 Task: Add a condition where "Type Is Task" in new tickets in your groups.
Action: Mouse moved to (161, 543)
Screenshot: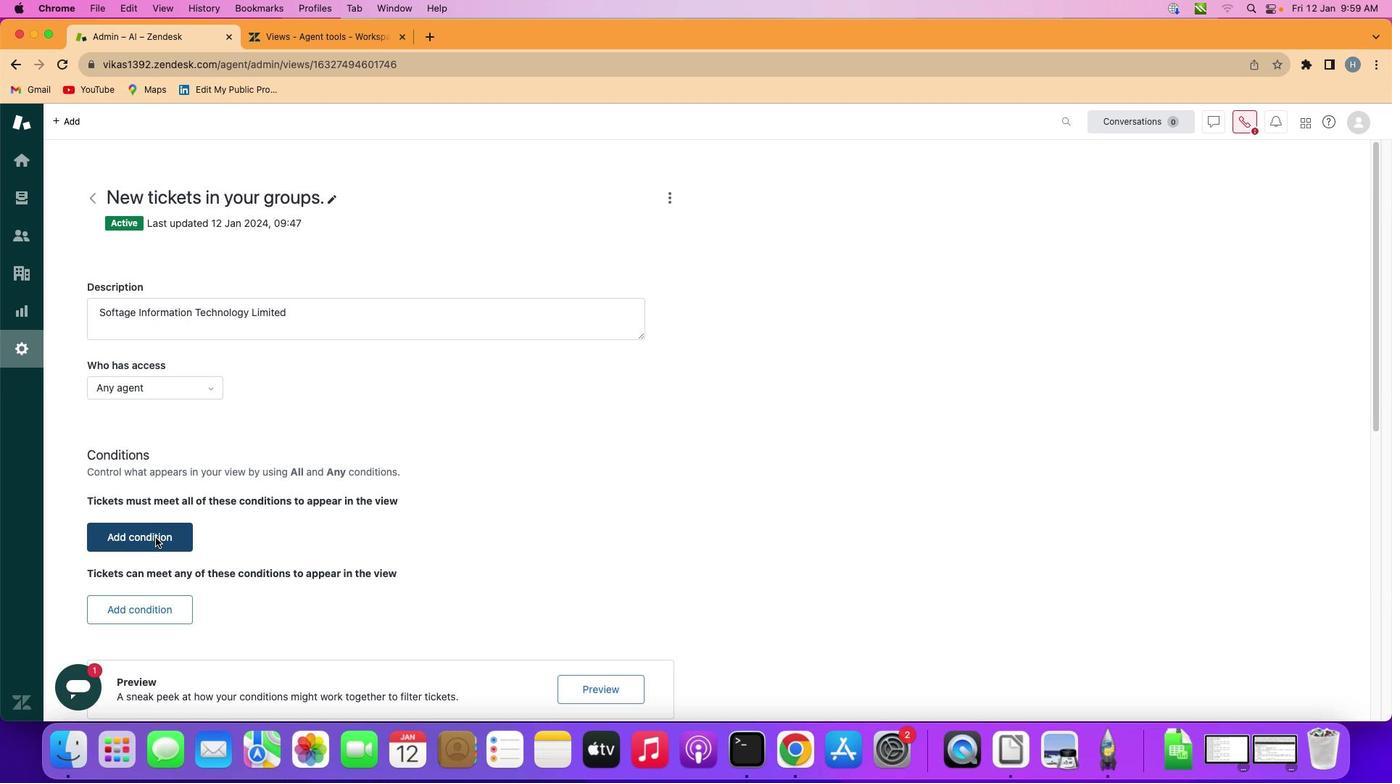 
Action: Mouse pressed left at (161, 543)
Screenshot: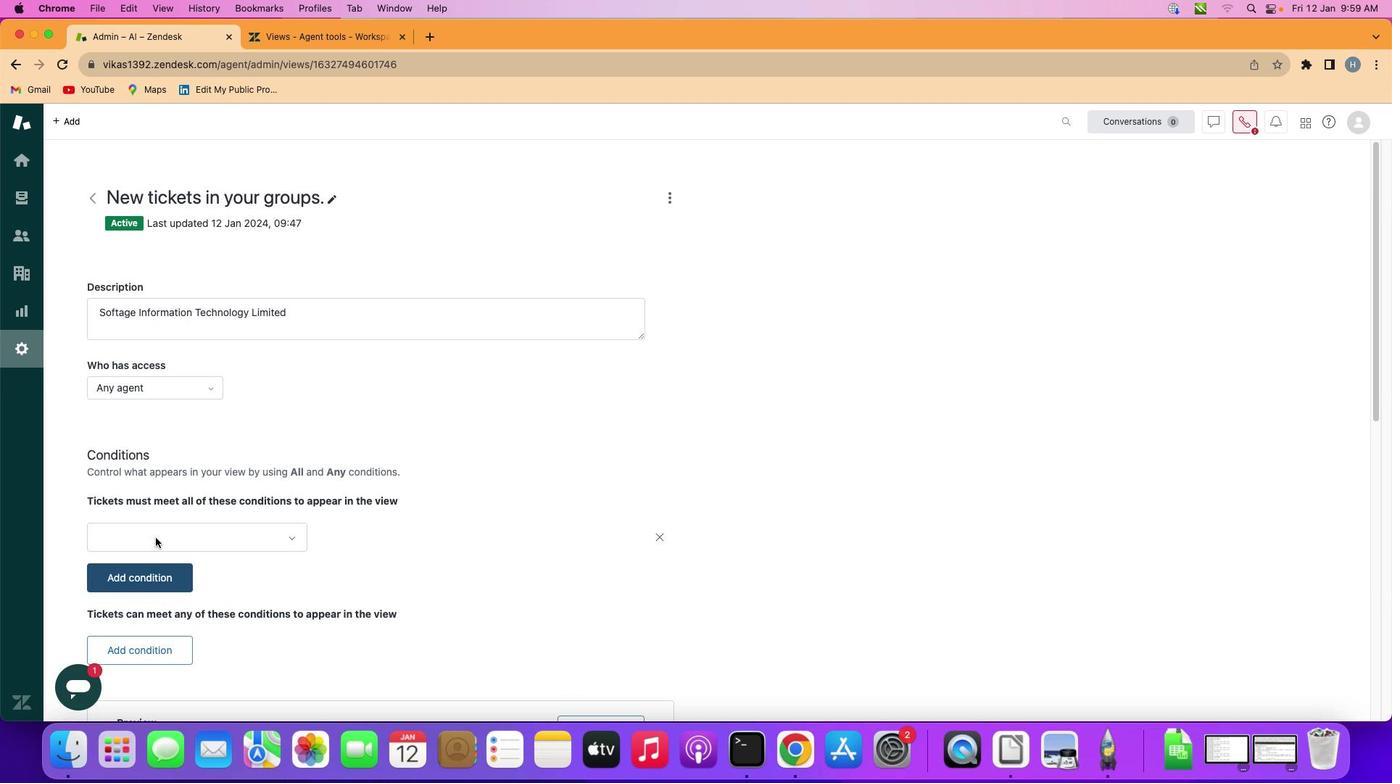 
Action: Mouse moved to (285, 545)
Screenshot: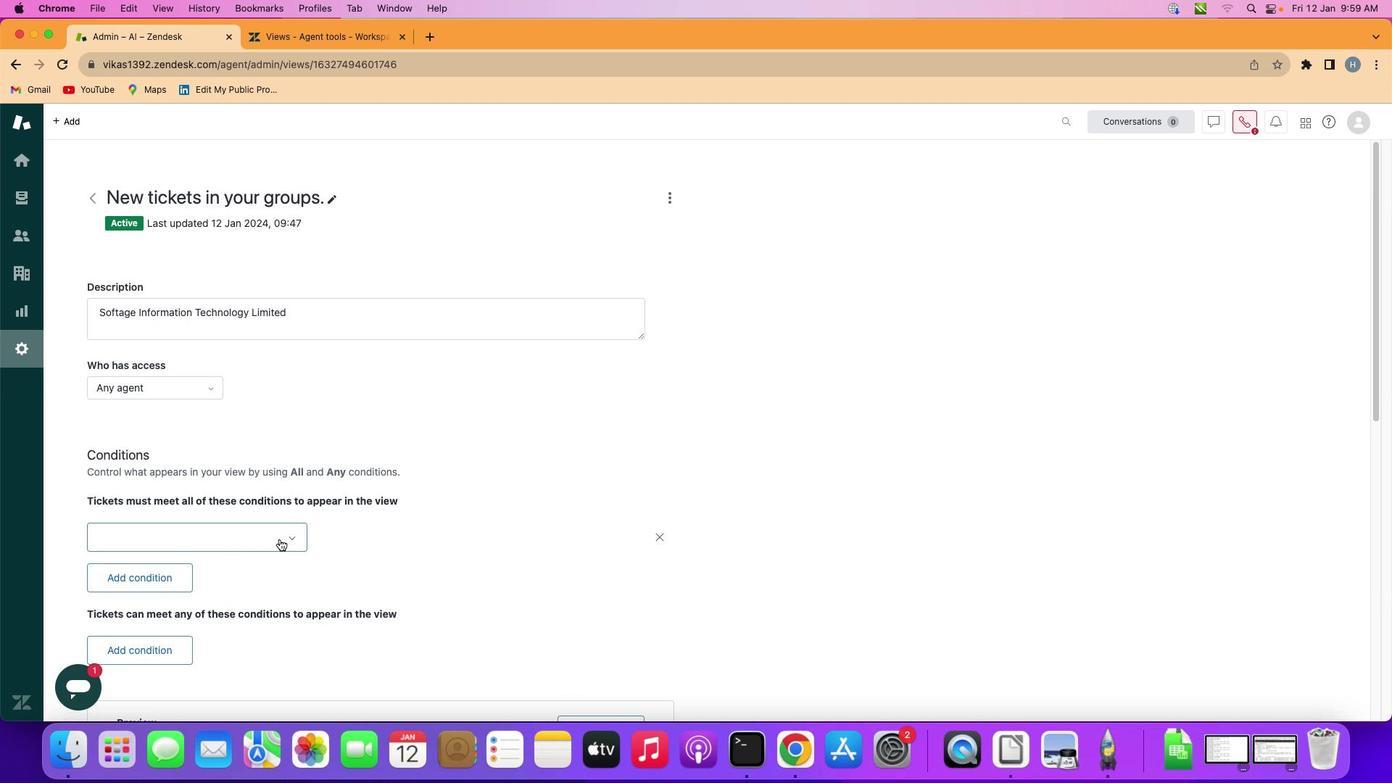 
Action: Mouse pressed left at (285, 545)
Screenshot: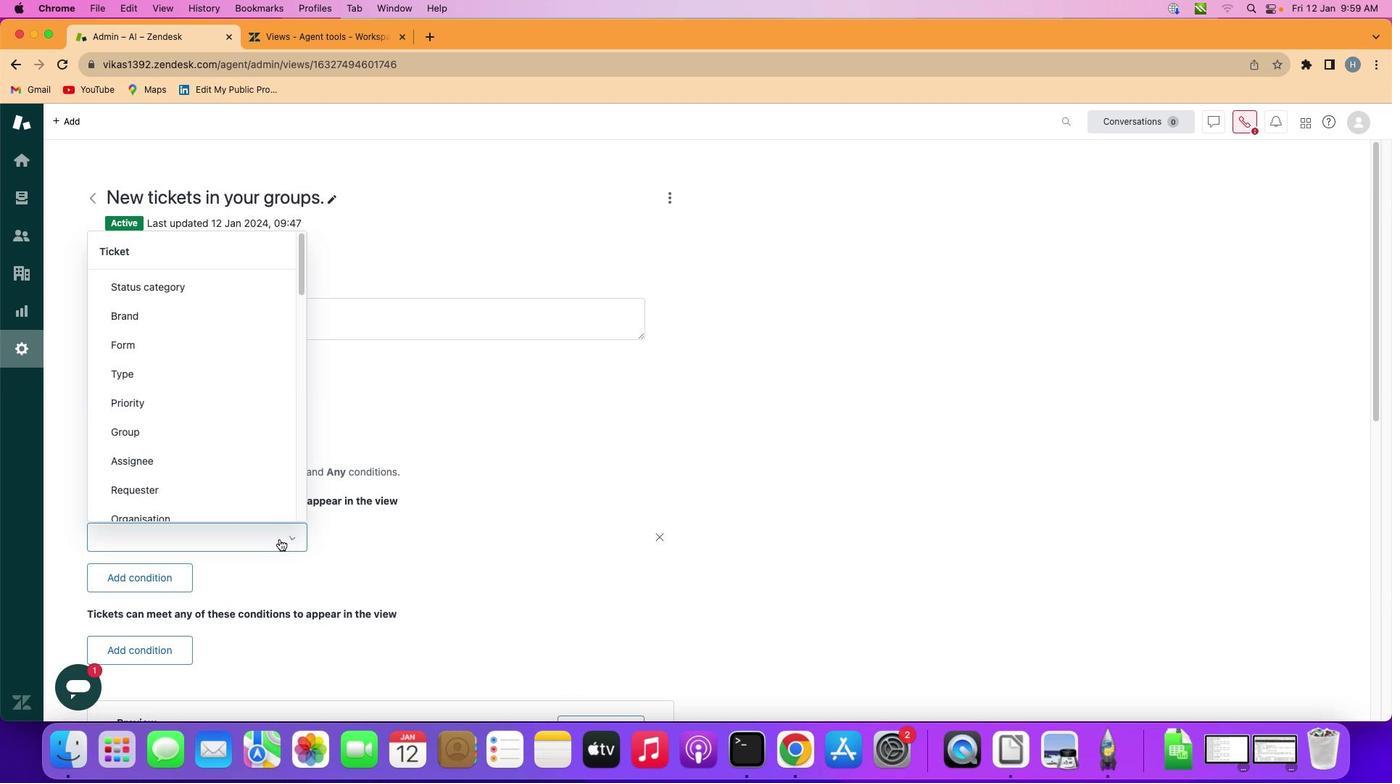 
Action: Mouse moved to (266, 382)
Screenshot: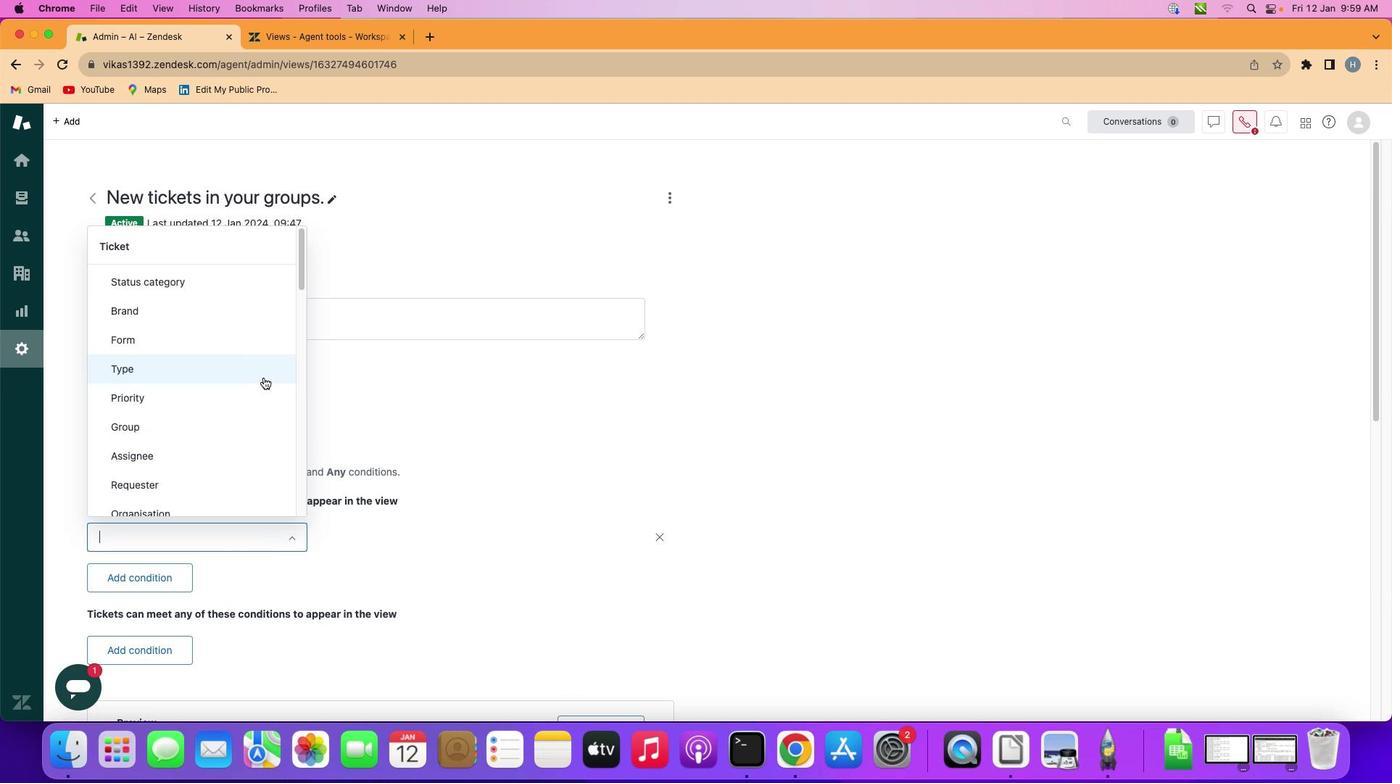 
Action: Mouse pressed left at (266, 382)
Screenshot: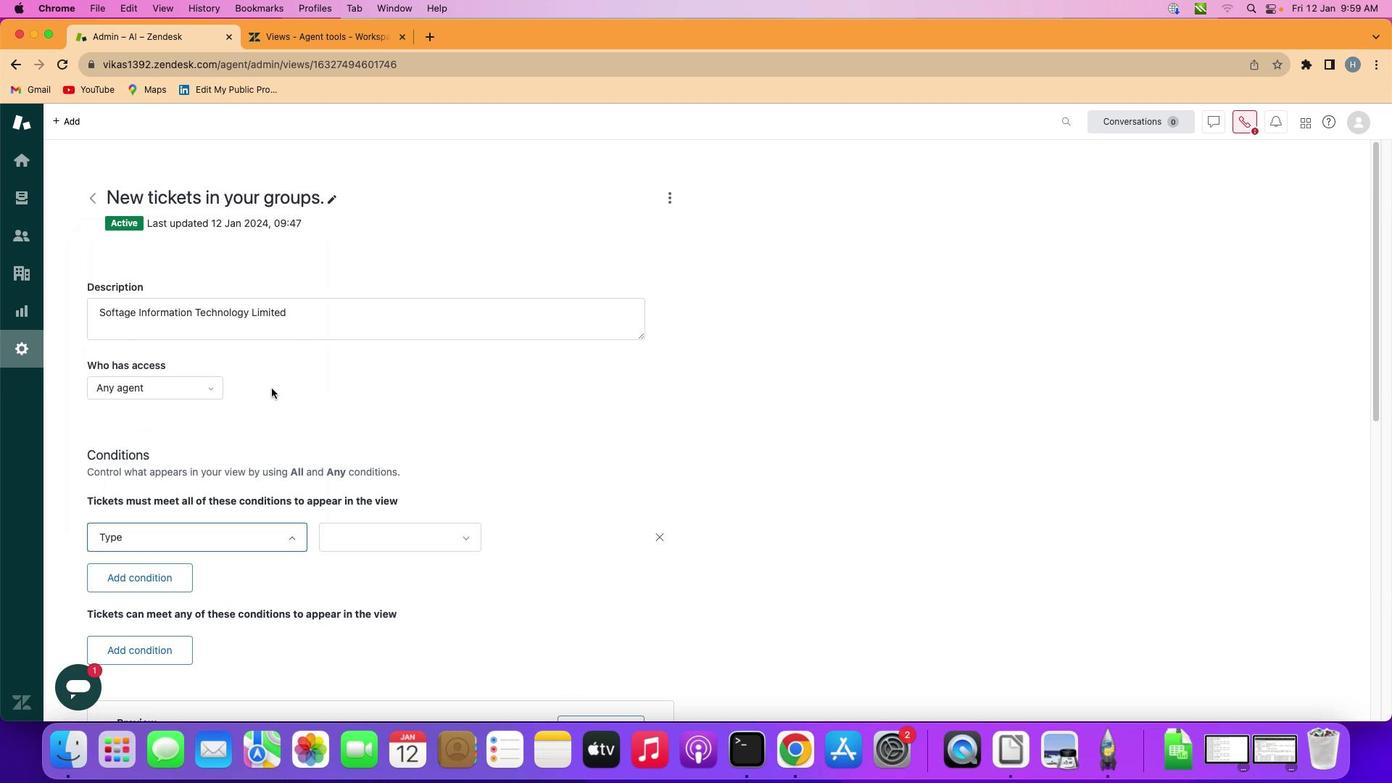 
Action: Mouse moved to (461, 542)
Screenshot: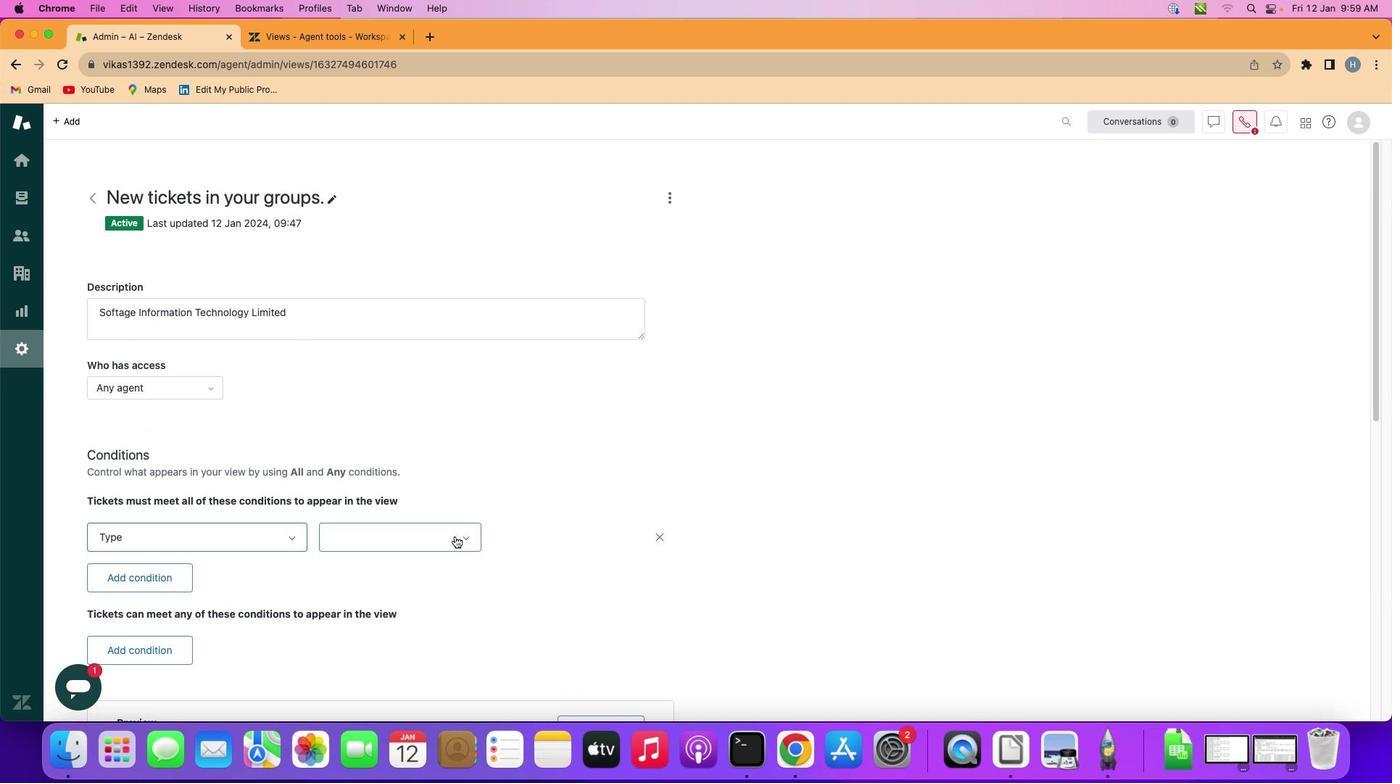 
Action: Mouse pressed left at (461, 542)
Screenshot: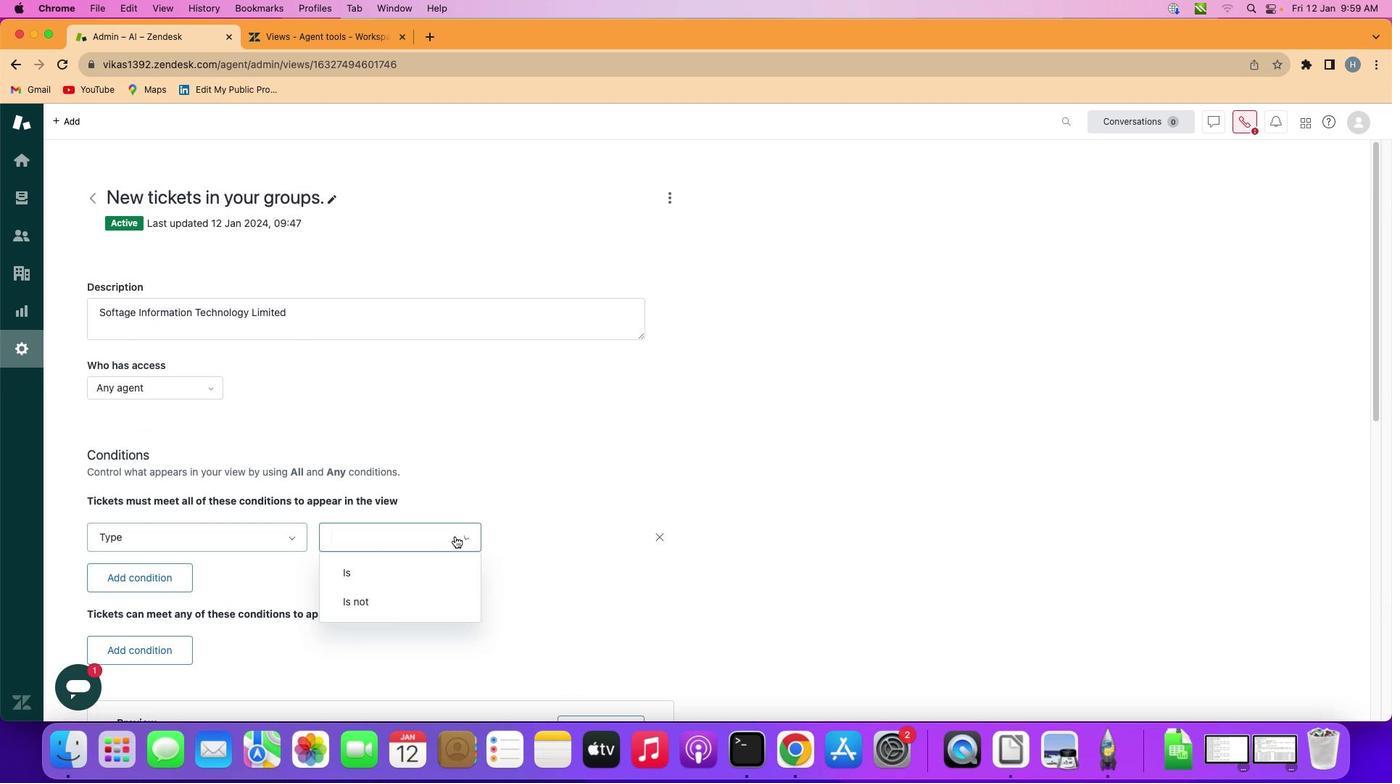
Action: Mouse moved to (451, 575)
Screenshot: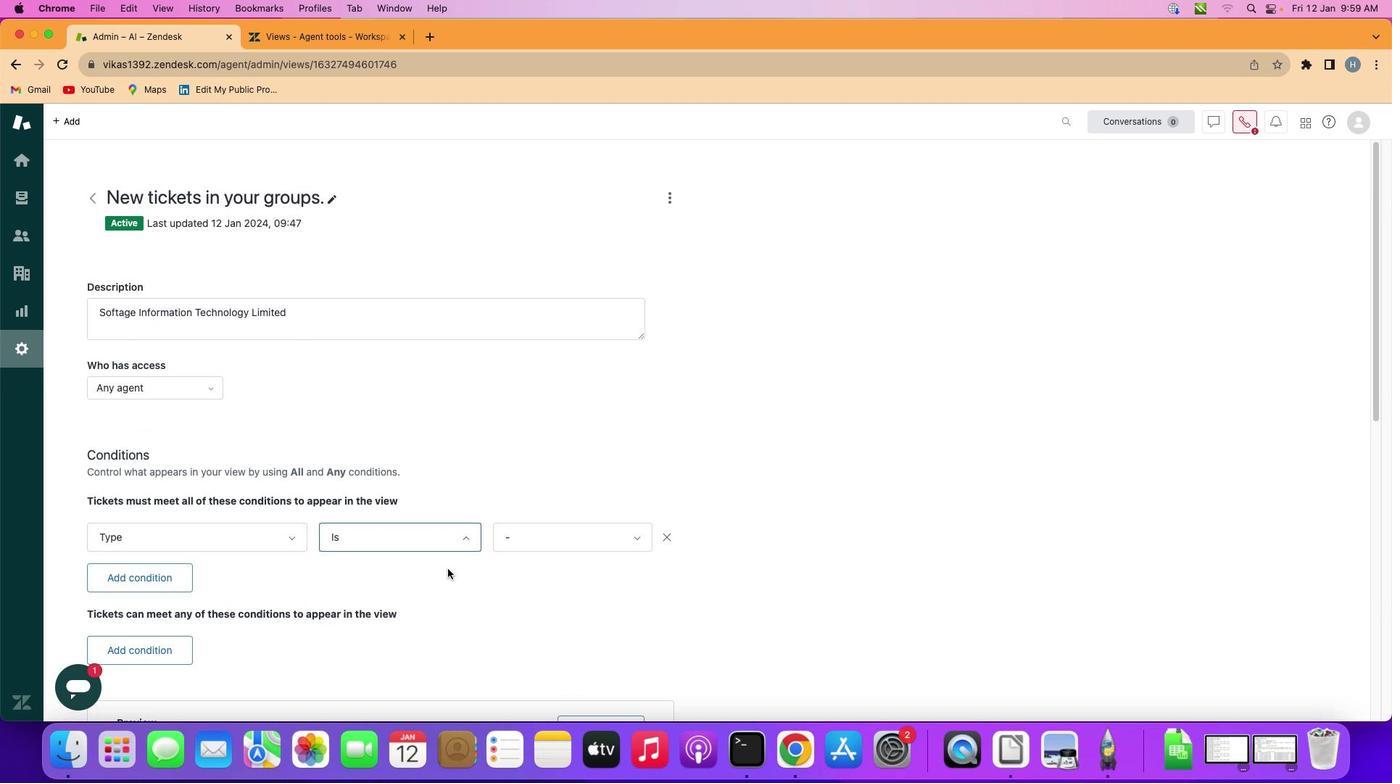 
Action: Mouse pressed left at (451, 575)
Screenshot: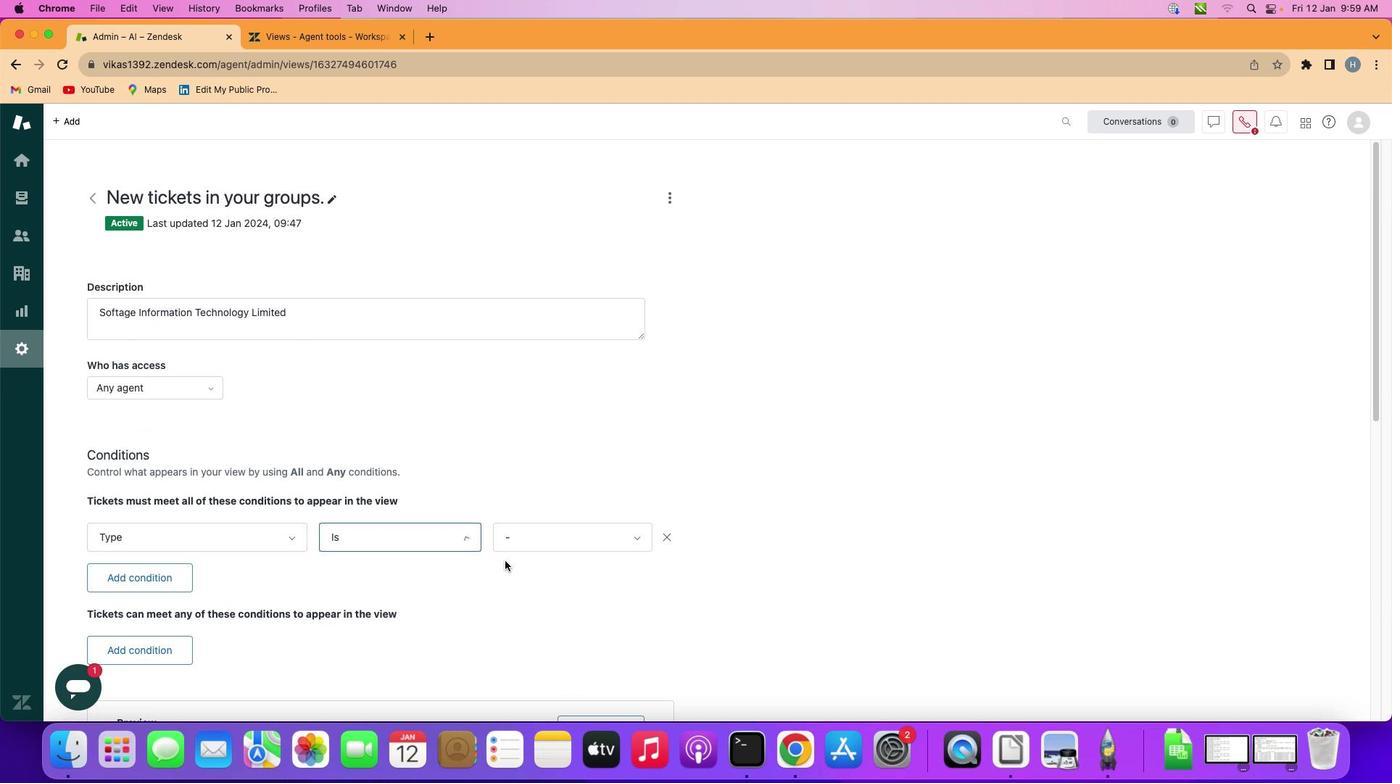 
Action: Mouse moved to (633, 541)
Screenshot: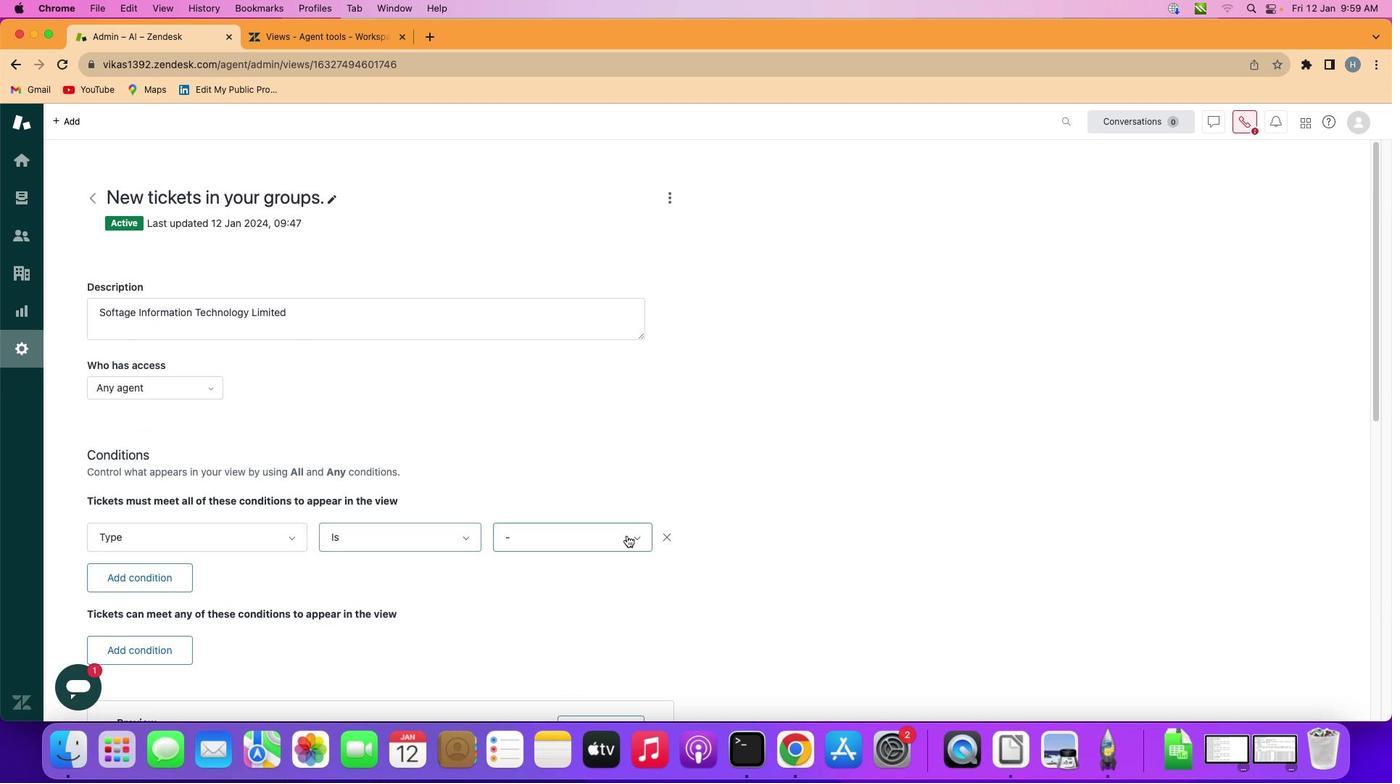 
Action: Mouse pressed left at (633, 541)
Screenshot: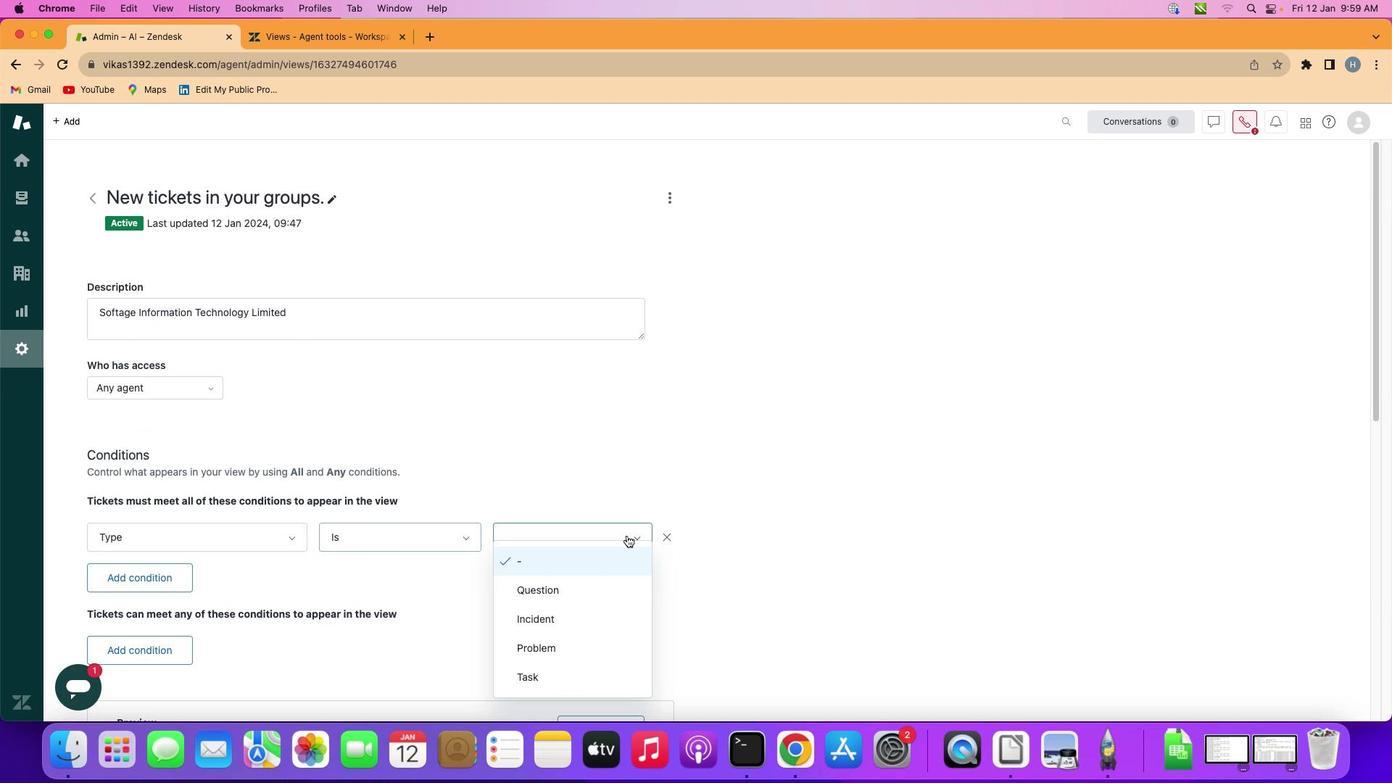 
Action: Mouse moved to (597, 695)
Screenshot: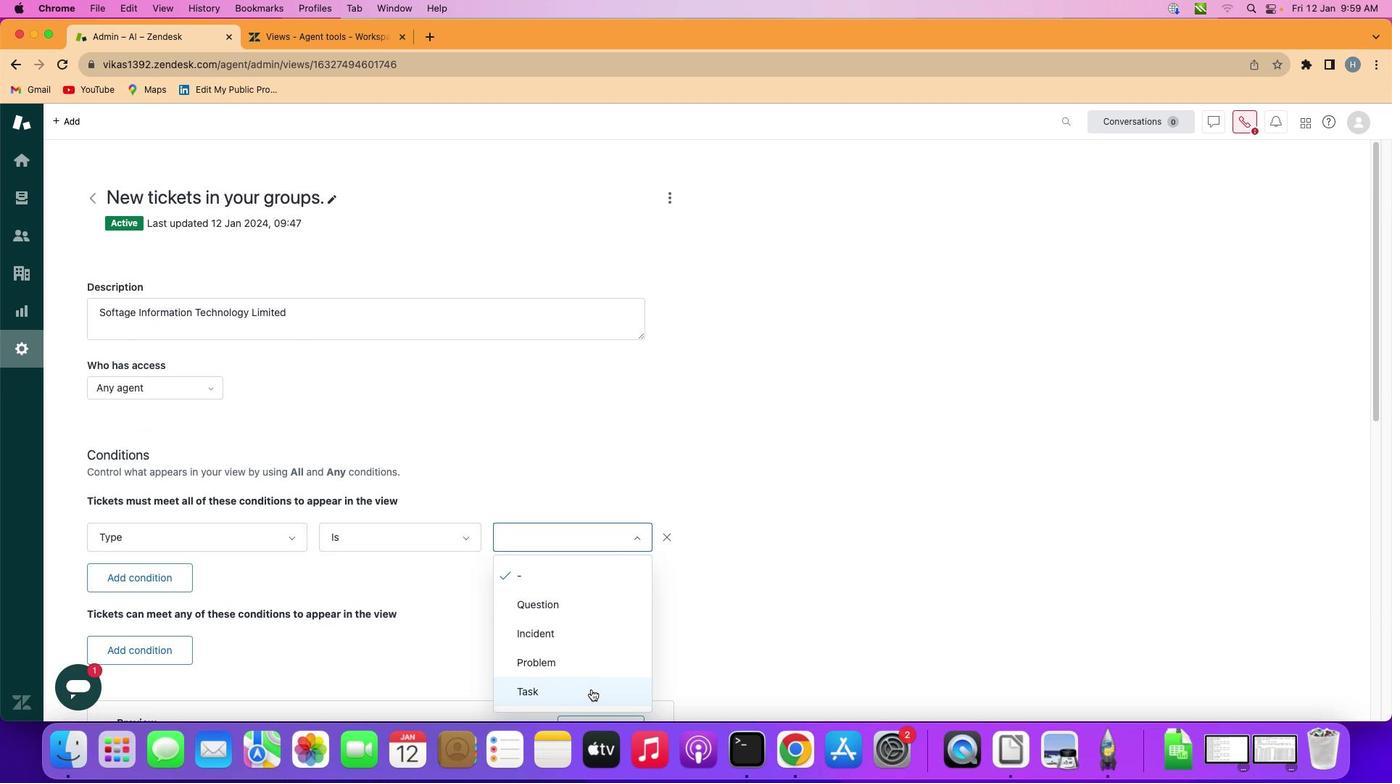 
Action: Mouse pressed left at (597, 695)
Screenshot: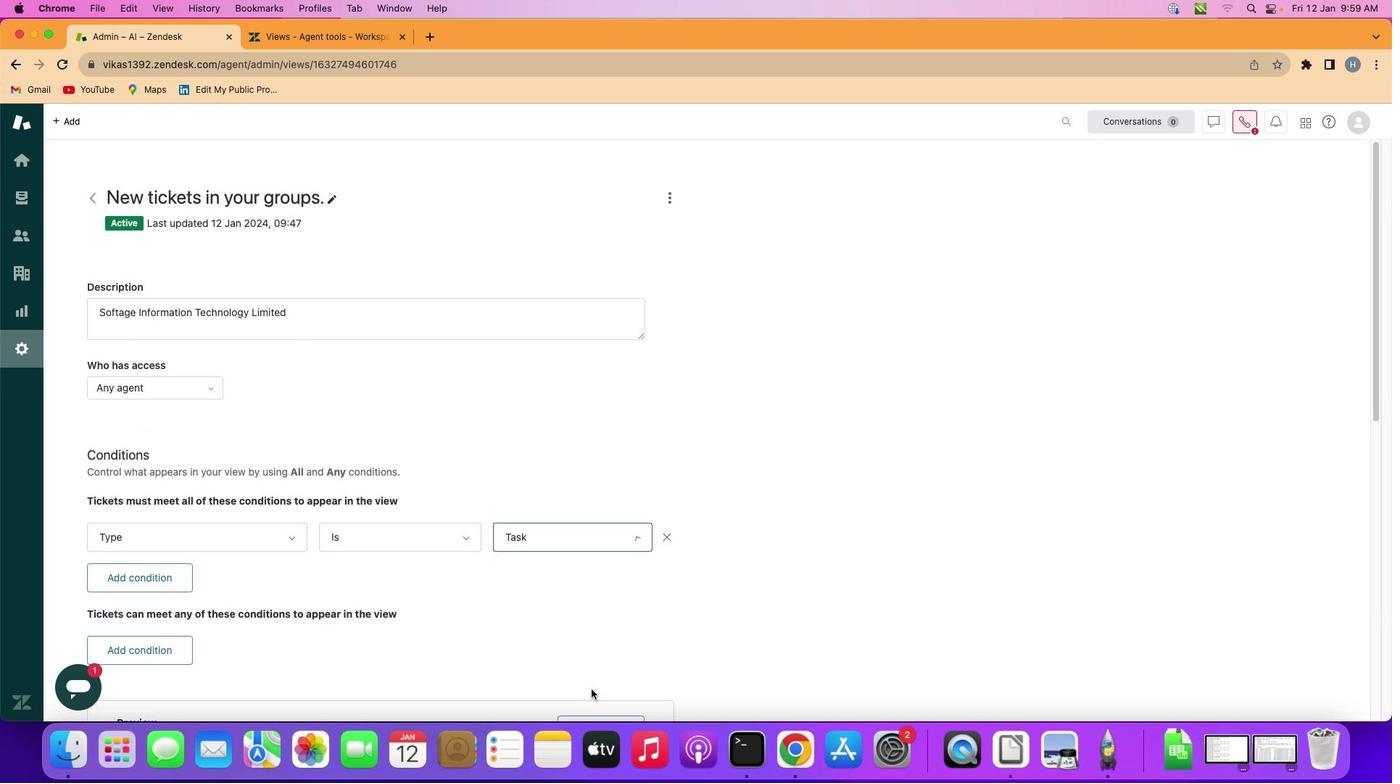 
